 Task: Use the formula "COUNTIFS" in spreadsheet "Project portfolio".
Action: Mouse moved to (380, 449)
Screenshot: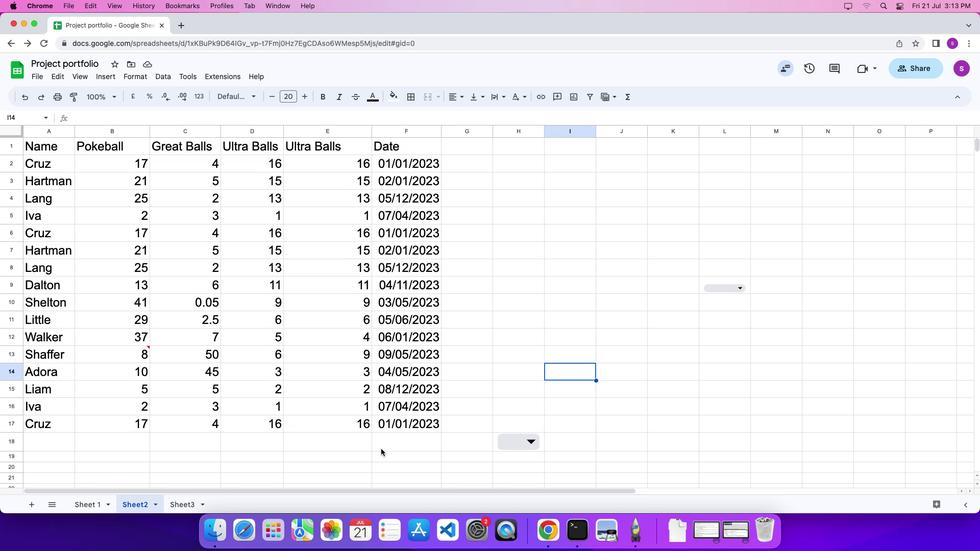 
Action: Mouse pressed left at (380, 449)
Screenshot: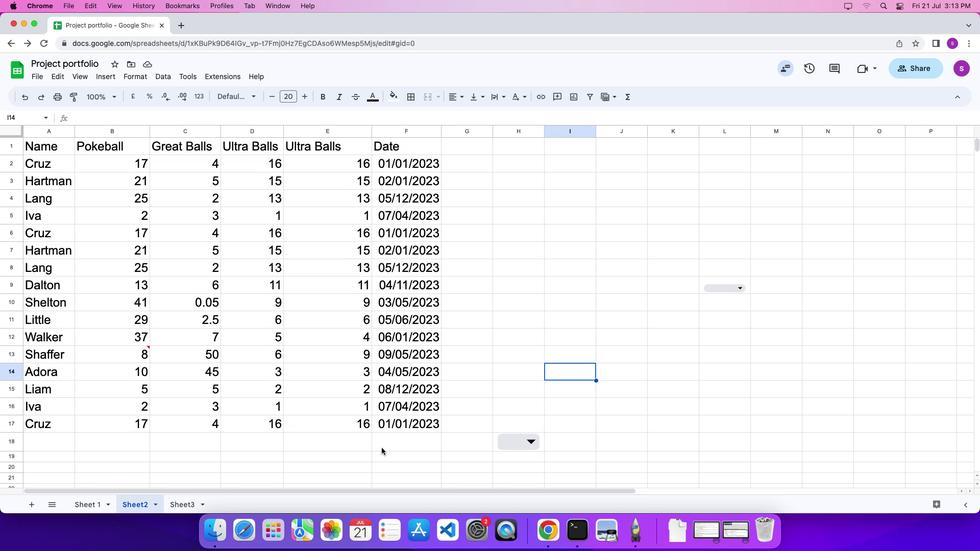 
Action: Mouse moved to (381, 446)
Screenshot: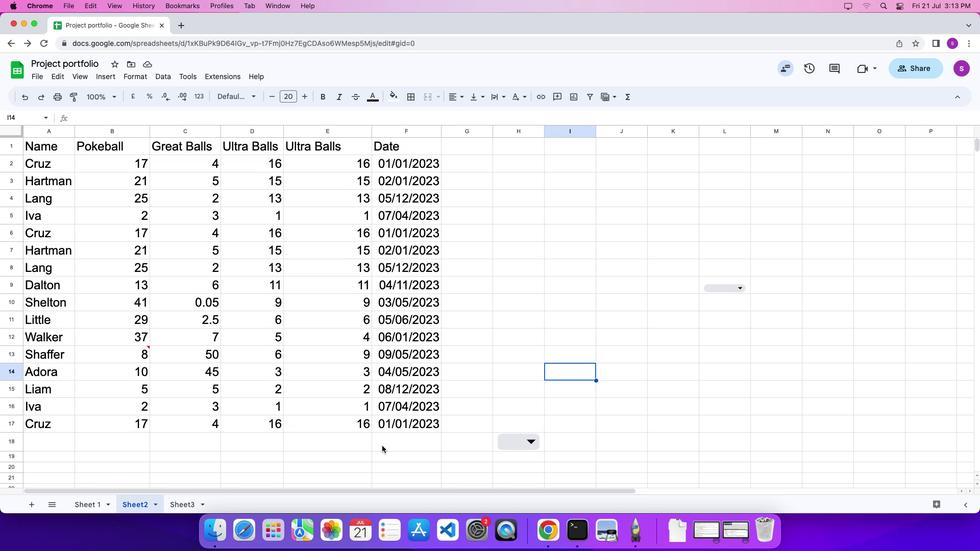 
Action: Mouse pressed left at (381, 446)
Screenshot: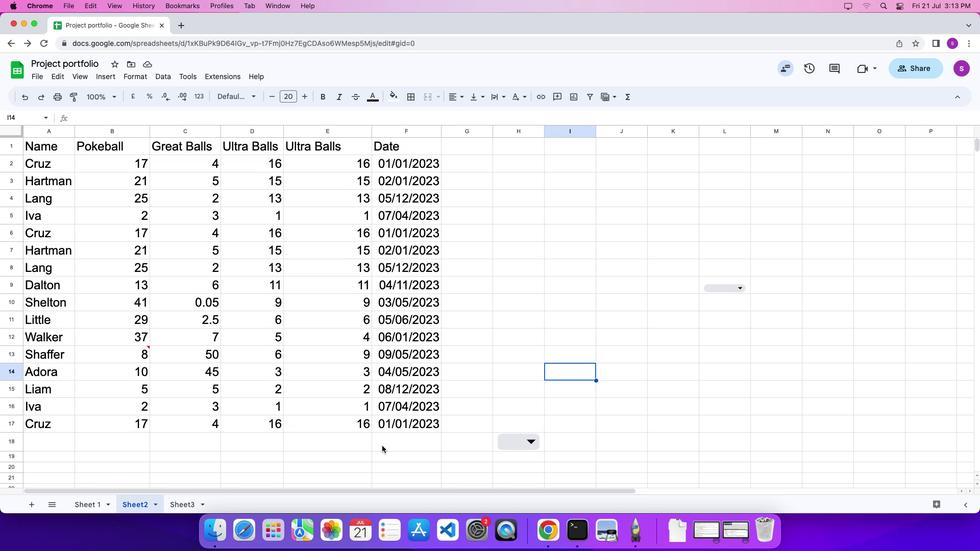 
Action: Mouse moved to (382, 446)
Screenshot: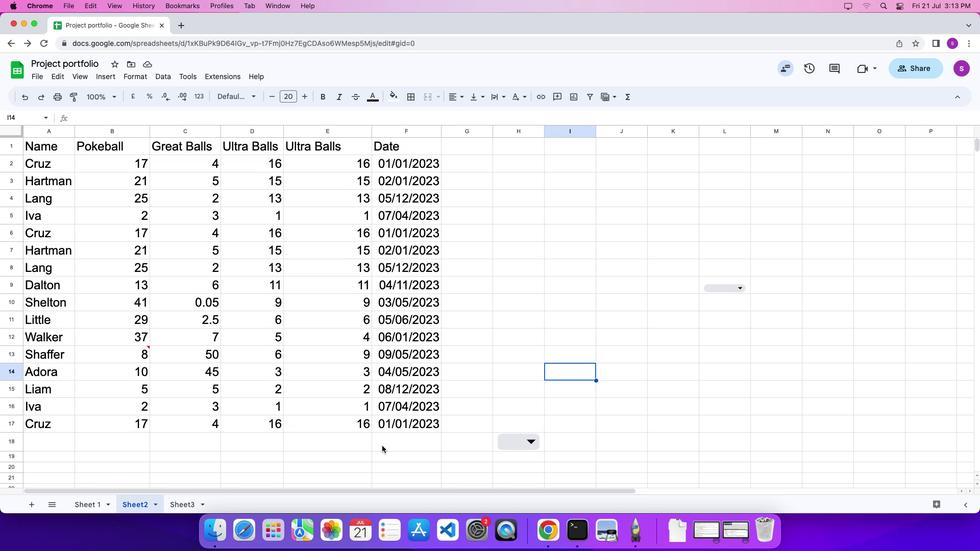
Action: Key pressed '='
Screenshot: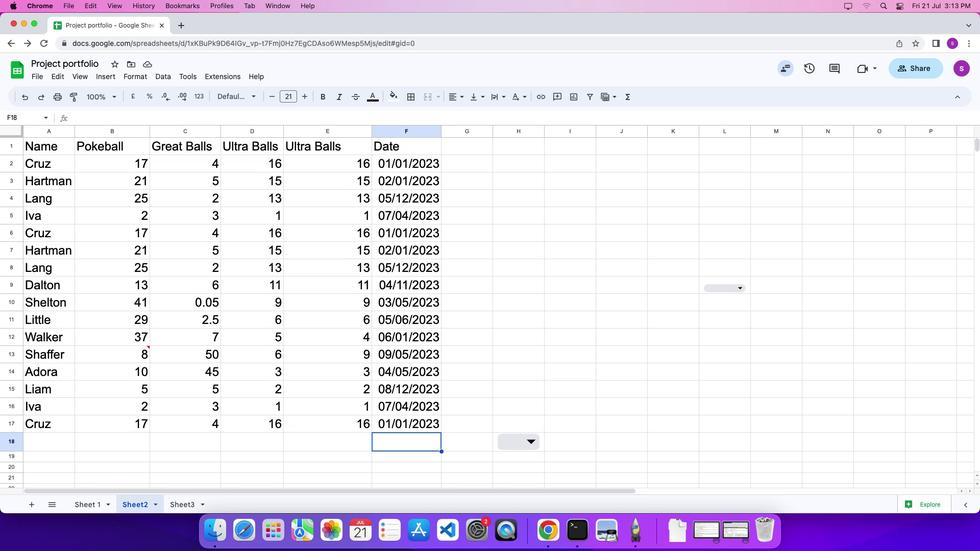 
Action: Mouse moved to (629, 92)
Screenshot: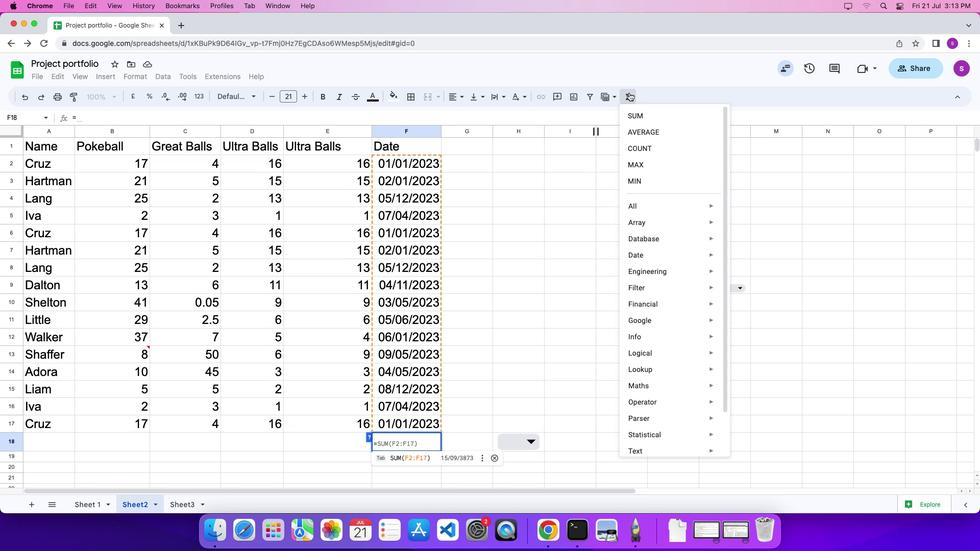 
Action: Mouse pressed left at (629, 92)
Screenshot: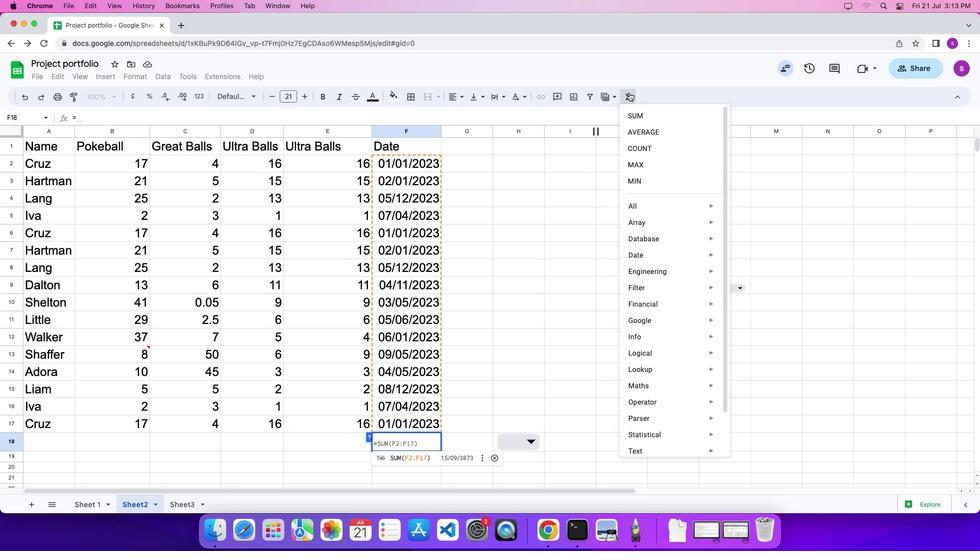 
Action: Mouse moved to (788, 457)
Screenshot: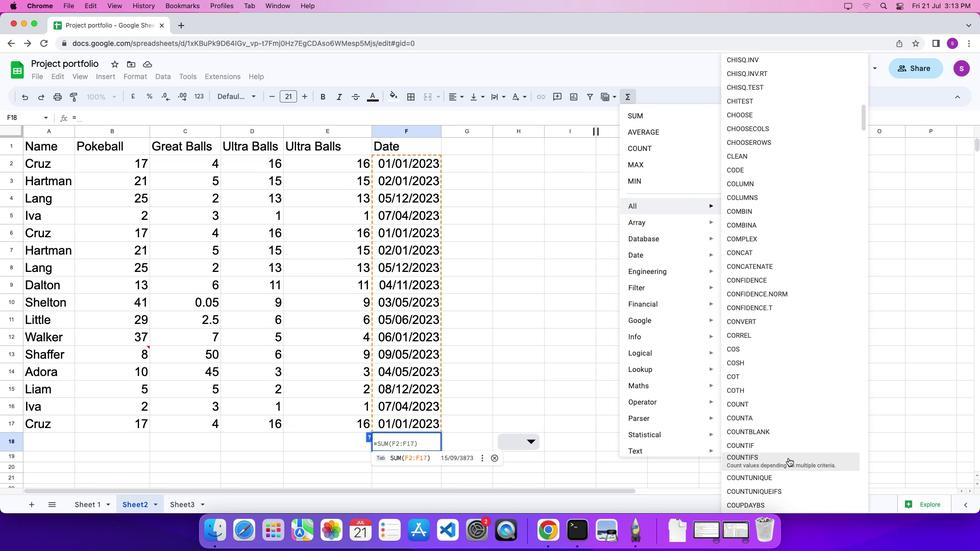 
Action: Mouse pressed left at (788, 457)
Screenshot: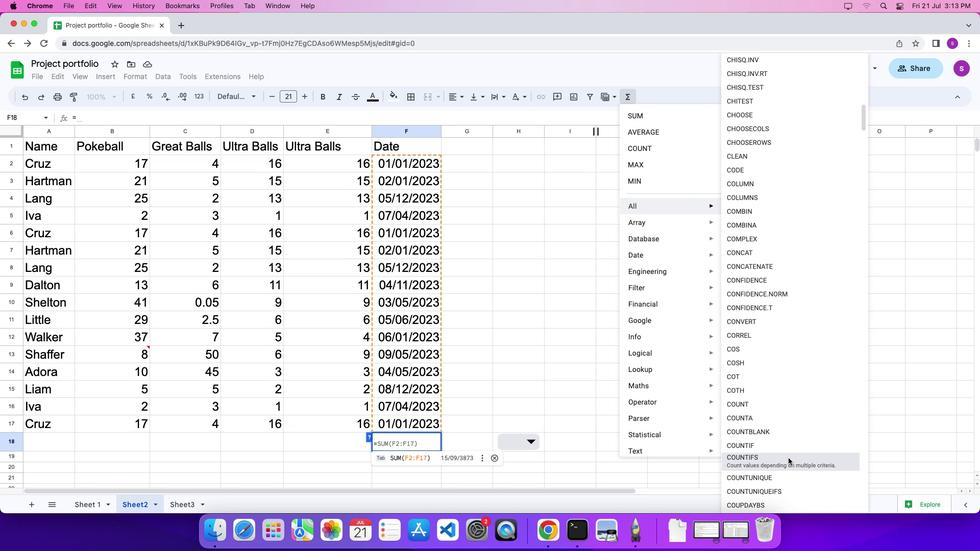 
Action: Mouse moved to (200, 163)
Screenshot: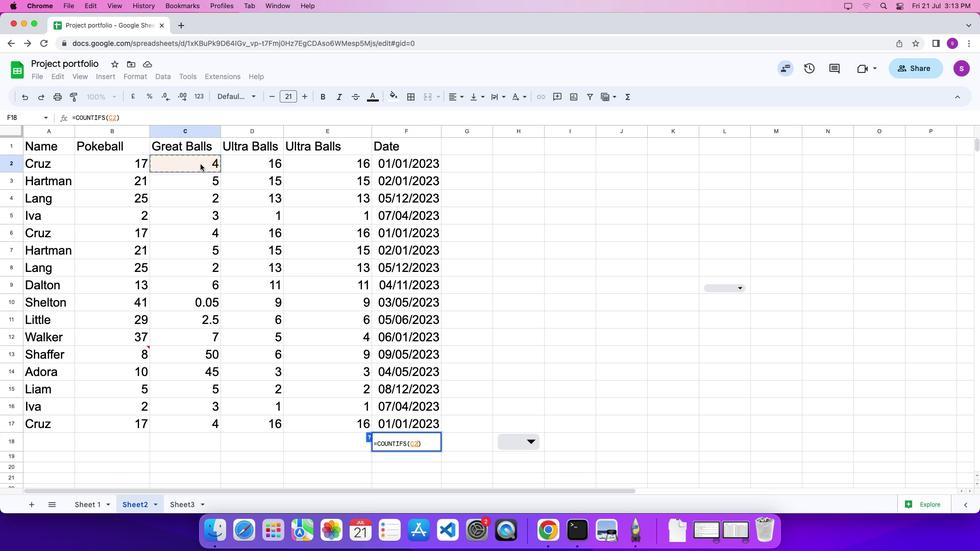 
Action: Mouse pressed left at (200, 163)
Screenshot: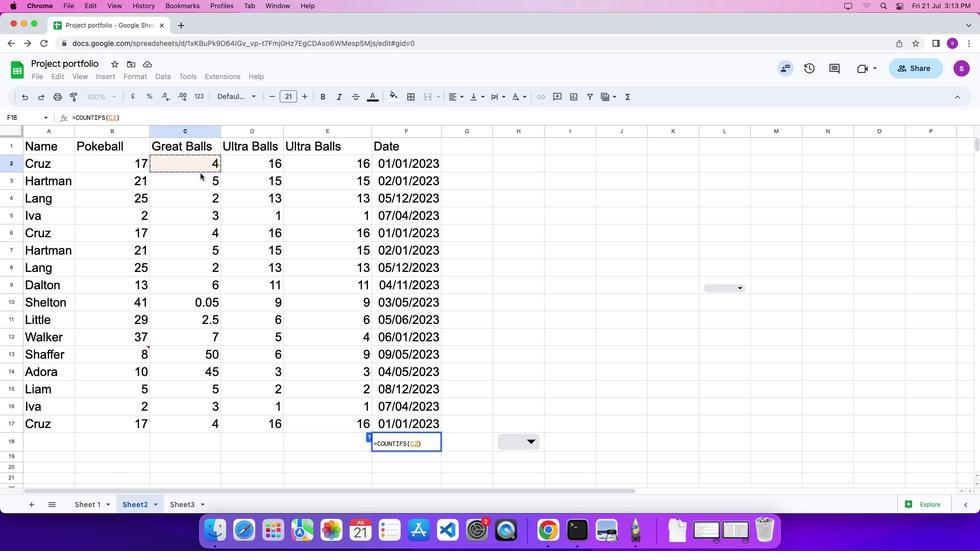 
Action: Mouse moved to (265, 286)
Screenshot: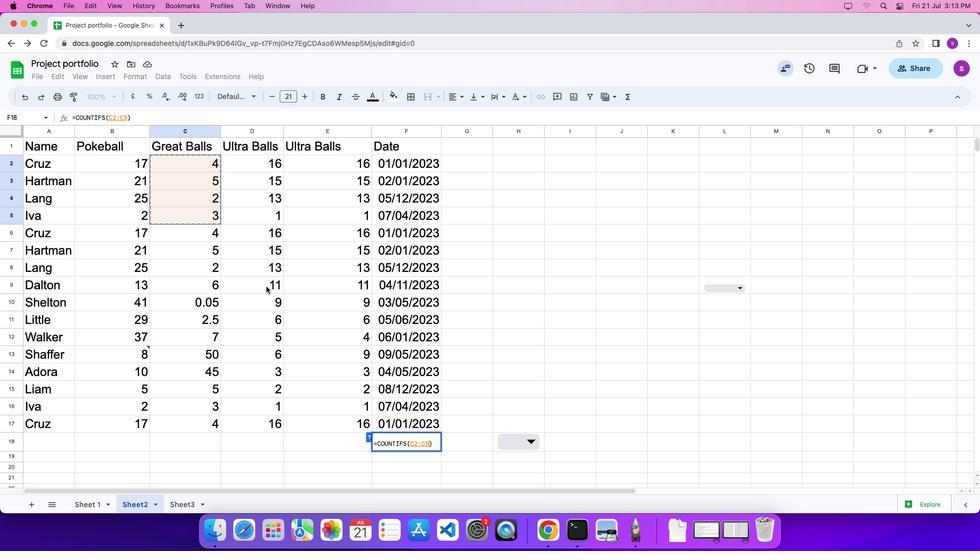 
Action: Key pressed ','Key.shift_r'"'Key.shift_r'<''4'Key.shift_r'"'Key.rightKey.enter
Screenshot: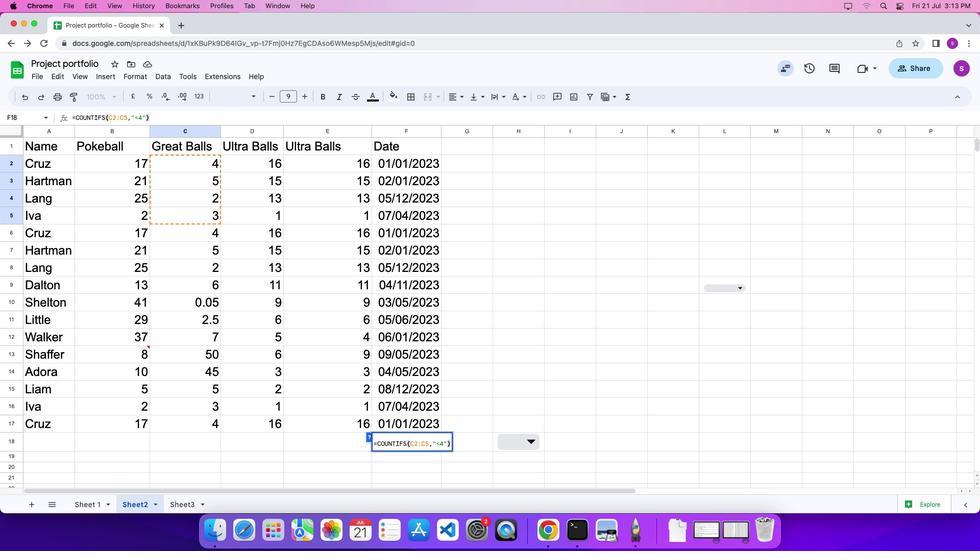 
